 Task: Check the data of "Total inbound calls".
Action: Mouse moved to (14, 247)
Screenshot: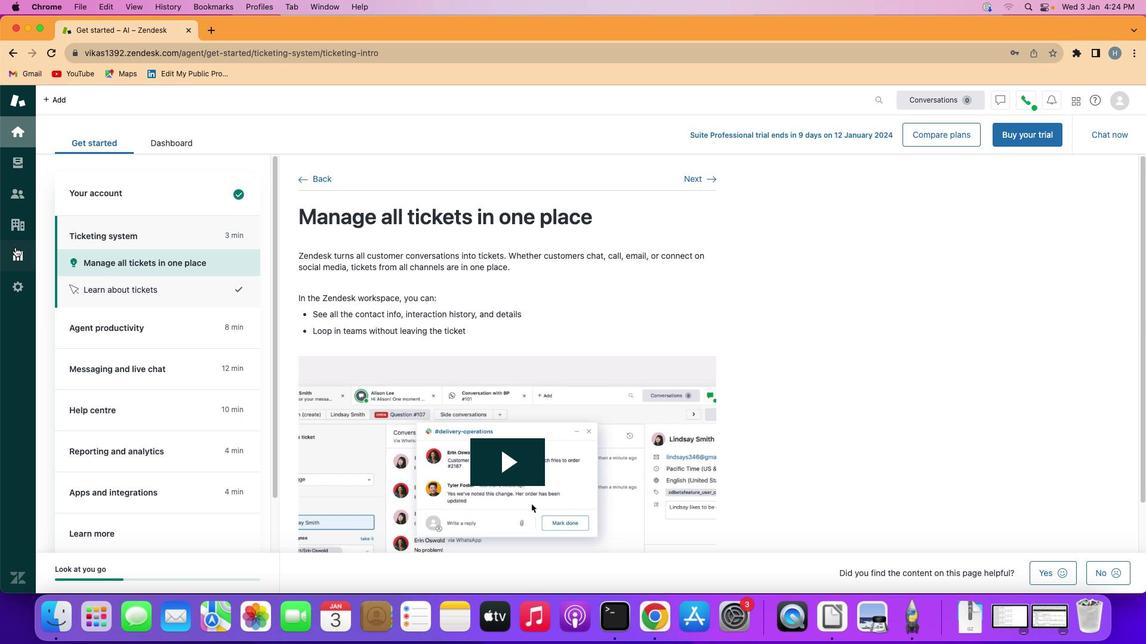 
Action: Mouse pressed left at (14, 247)
Screenshot: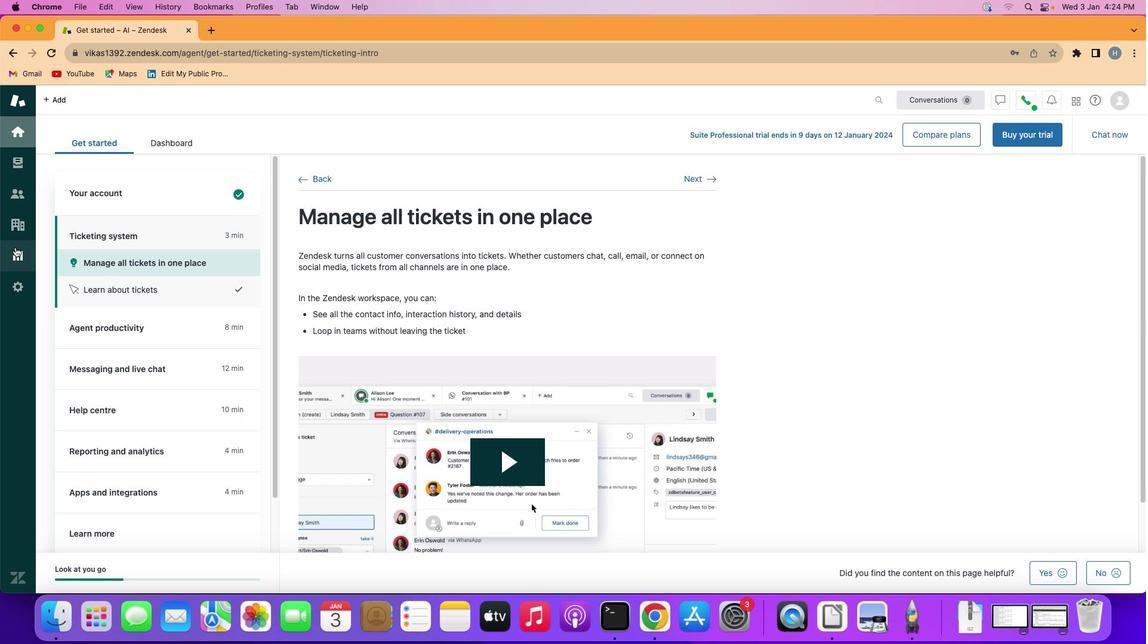 
Action: Mouse moved to (287, 161)
Screenshot: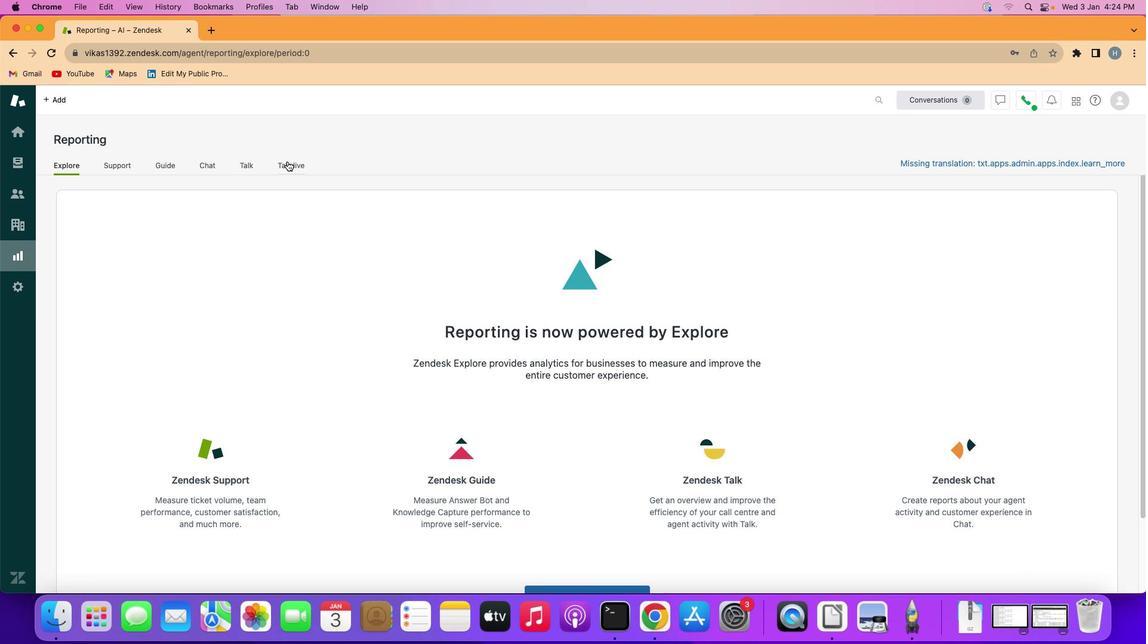 
Action: Mouse pressed left at (287, 161)
Screenshot: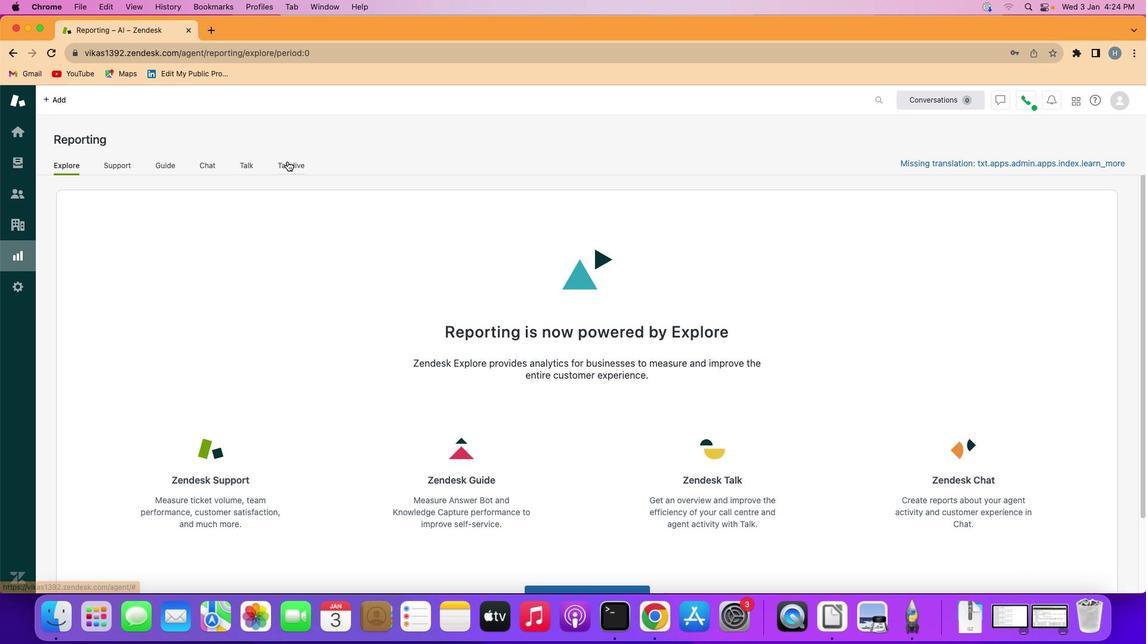 
Action: Mouse moved to (337, 388)
Screenshot: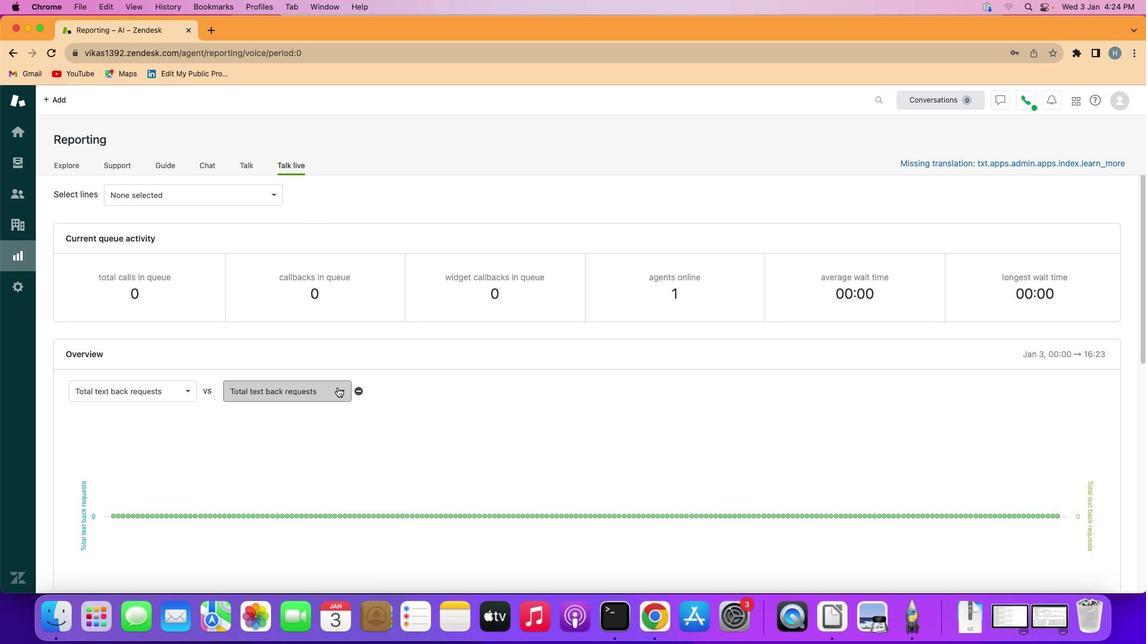 
Action: Mouse pressed left at (337, 388)
Screenshot: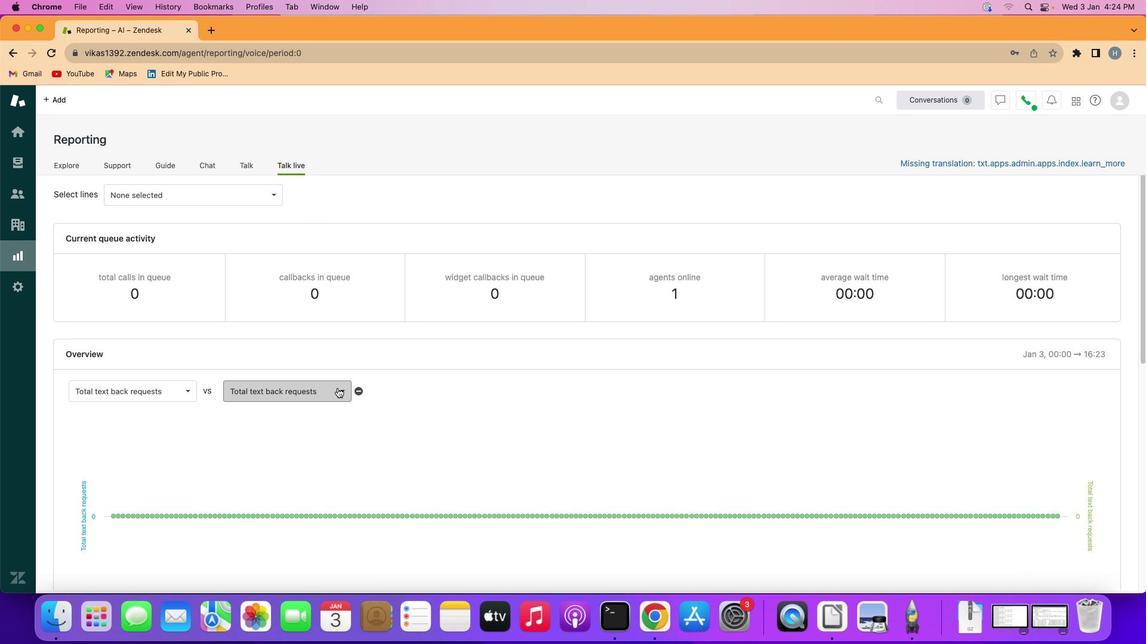 
Action: Mouse moved to (312, 487)
Screenshot: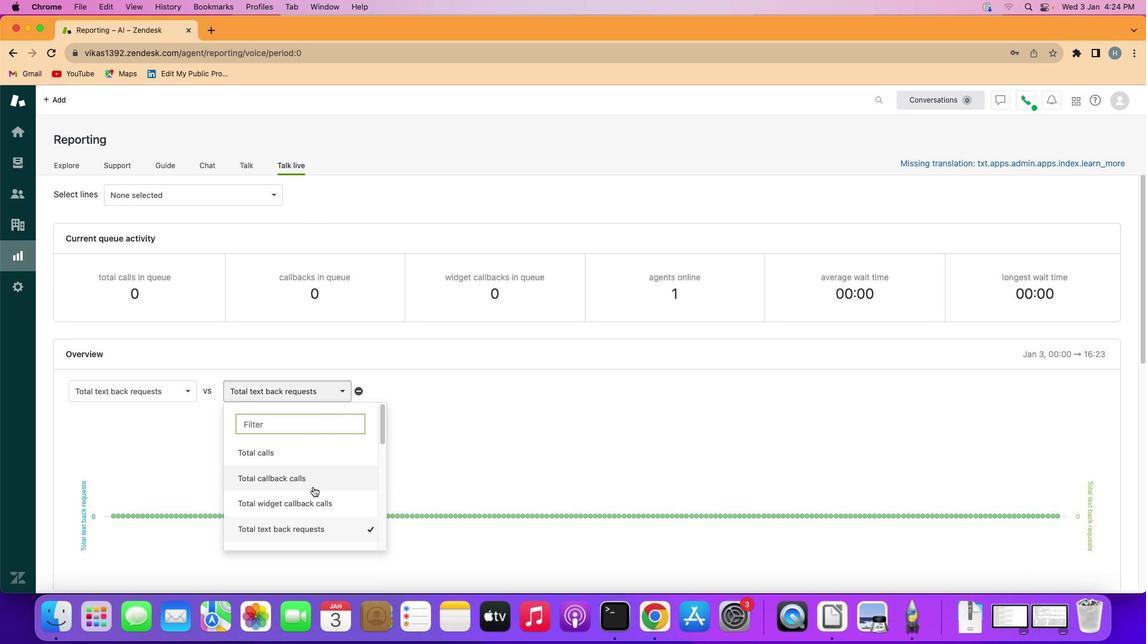 
Action: Mouse scrolled (312, 487) with delta (0, 0)
Screenshot: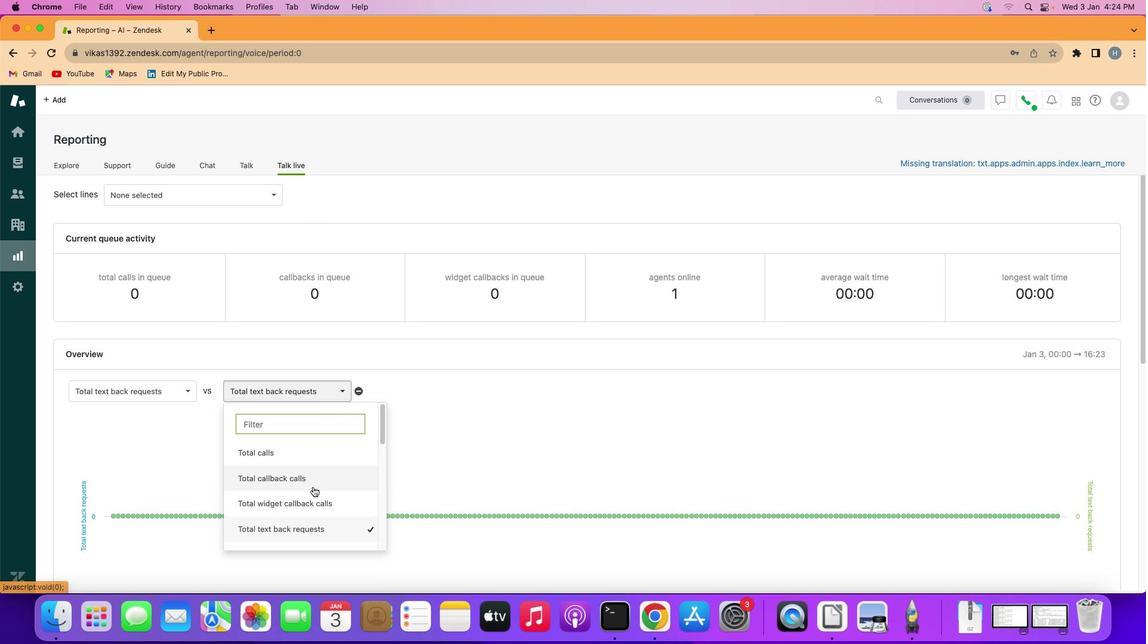 
Action: Mouse scrolled (312, 487) with delta (0, 0)
Screenshot: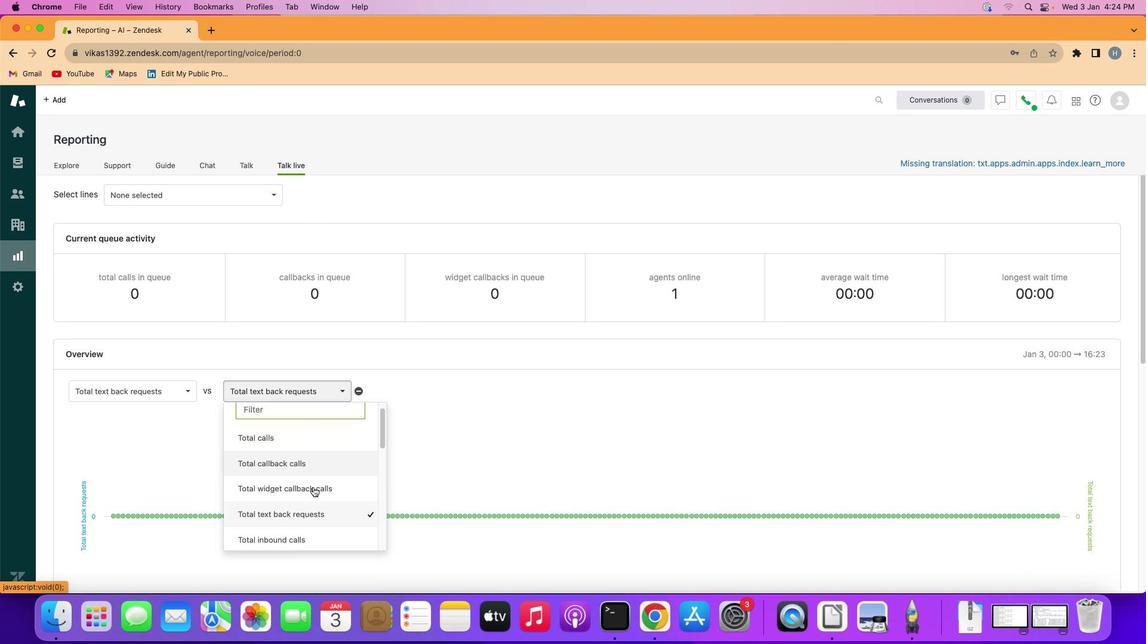 
Action: Mouse scrolled (312, 487) with delta (0, 0)
Screenshot: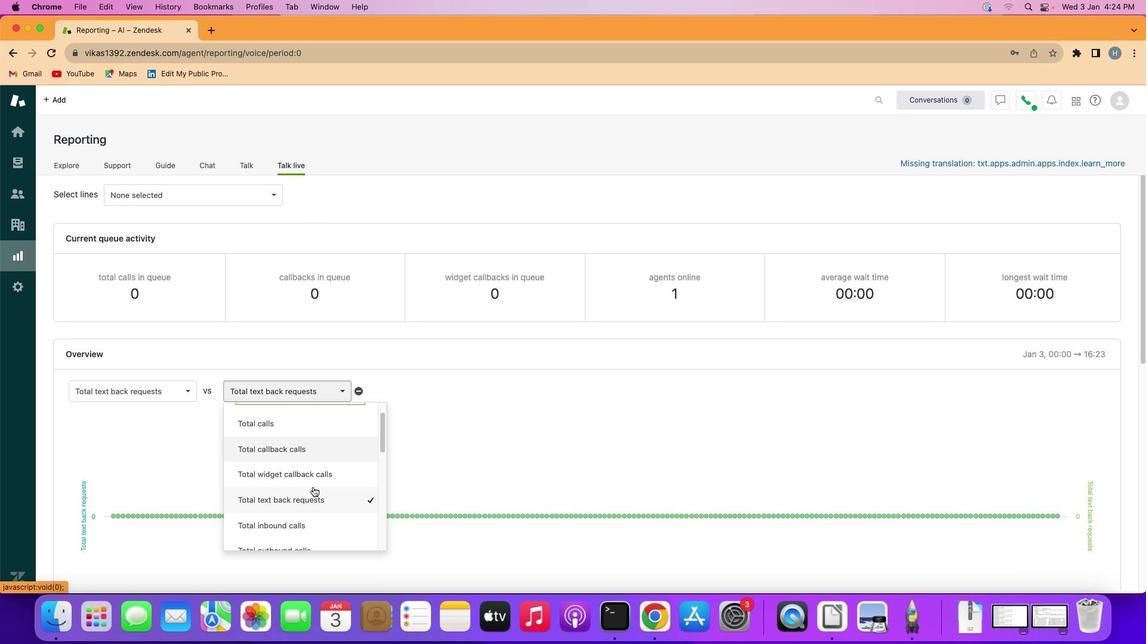 
Action: Mouse scrolled (312, 487) with delta (0, 0)
Screenshot: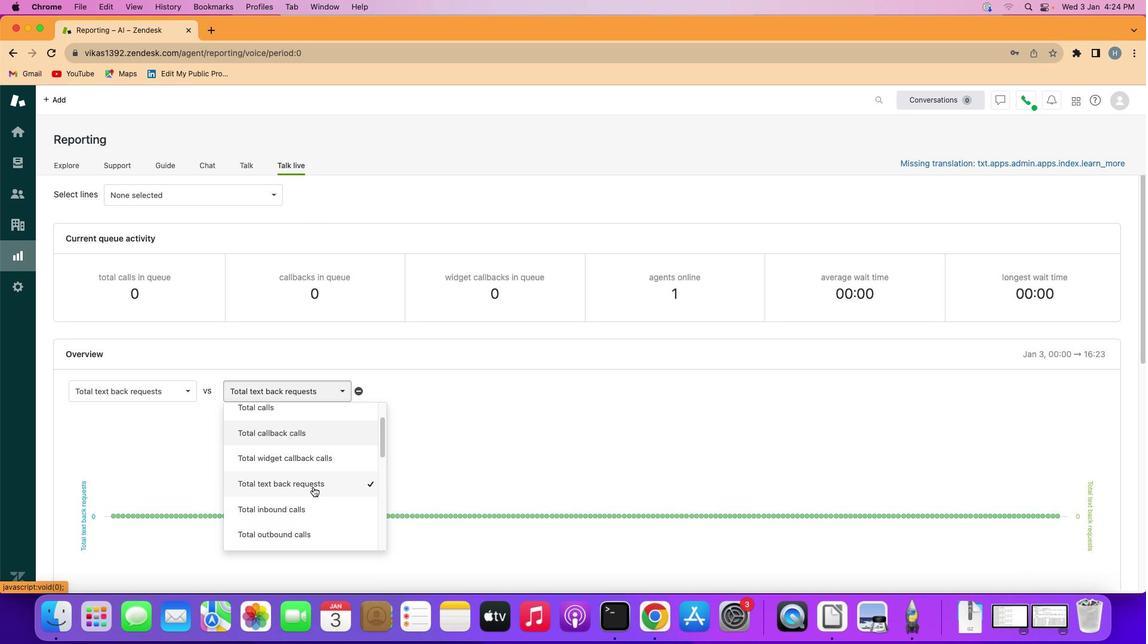 
Action: Mouse moved to (312, 502)
Screenshot: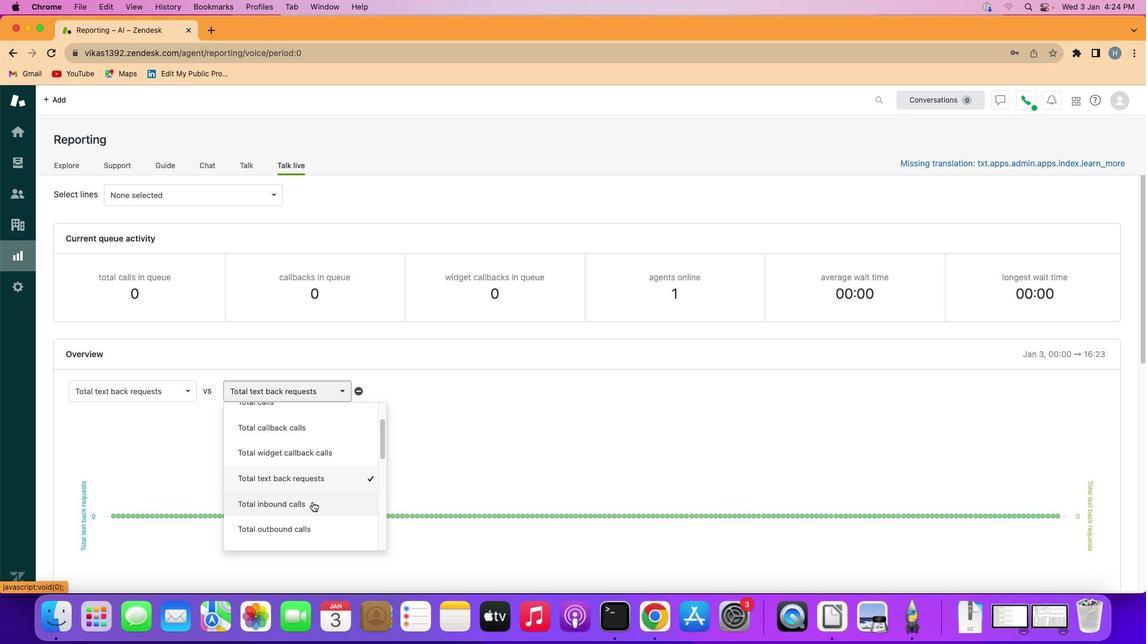 
Action: Mouse pressed left at (312, 502)
Screenshot: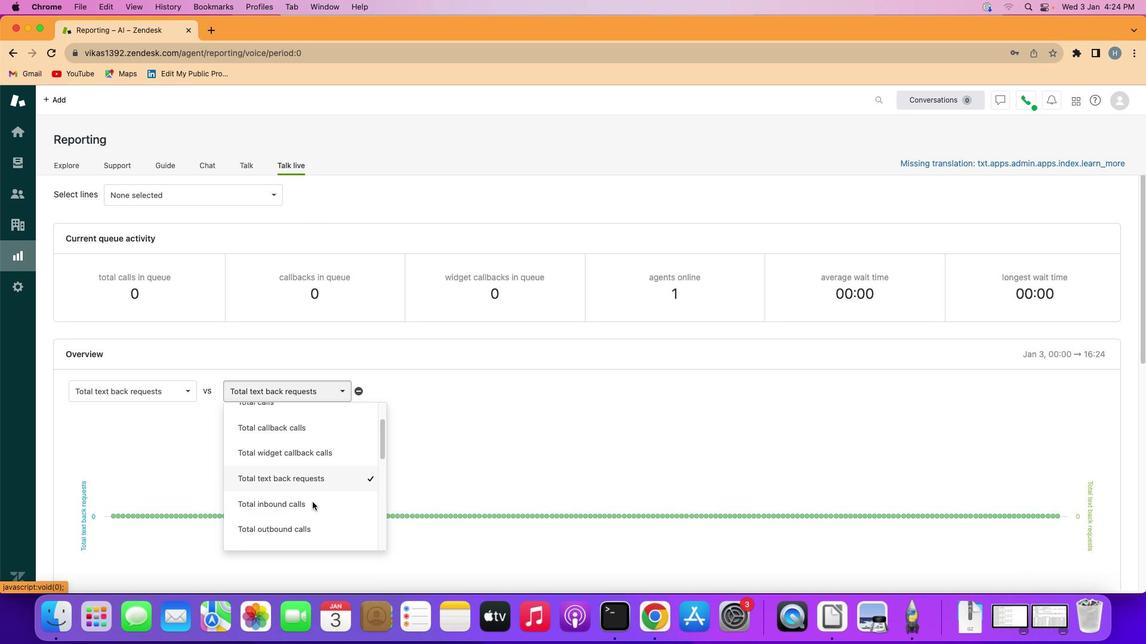 
